Task: Sort the products in the category "Dish Soap" by price (highest first).
Action: Mouse moved to (828, 300)
Screenshot: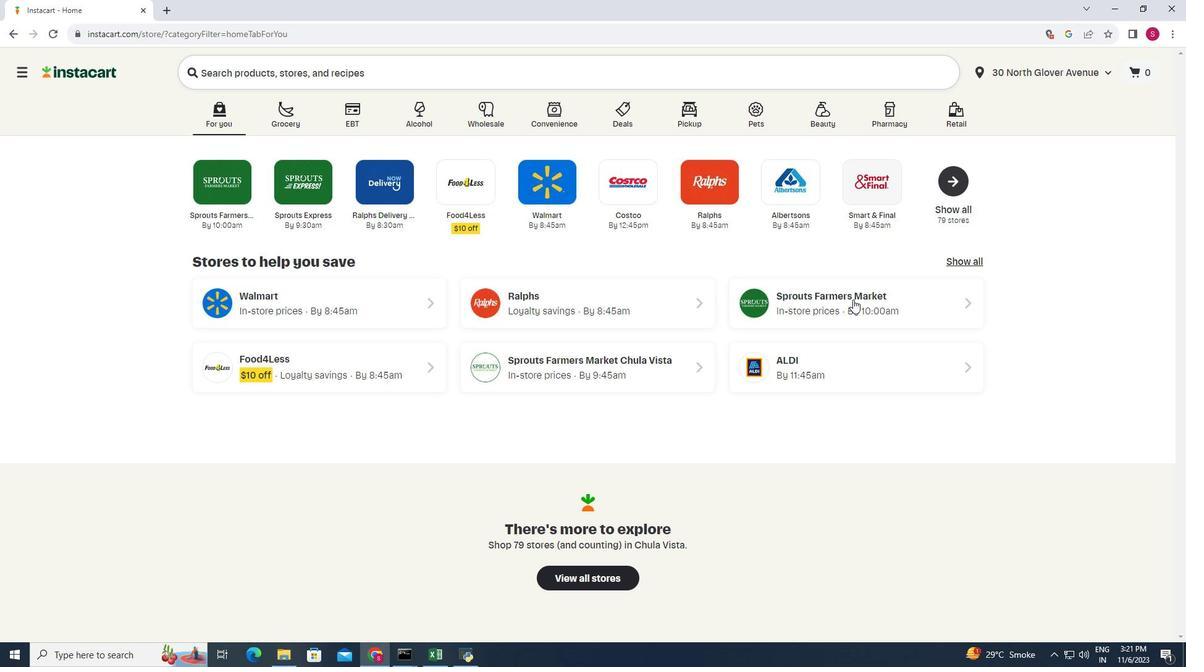 
Action: Mouse pressed left at (828, 300)
Screenshot: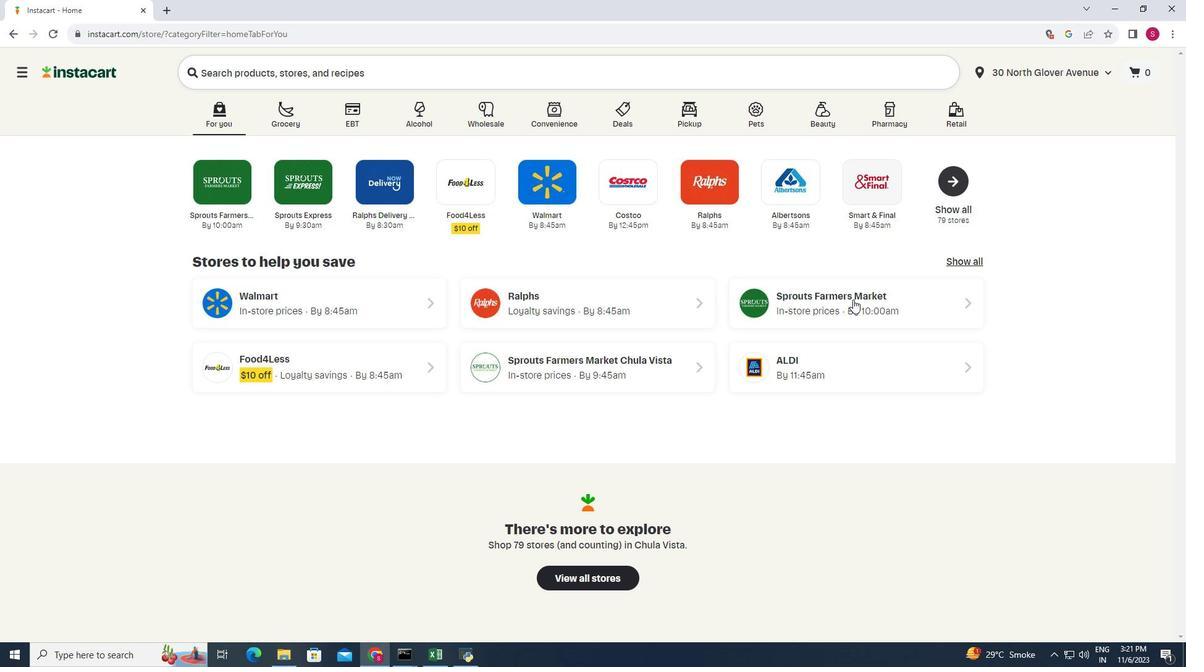 
Action: Mouse moved to (72, 437)
Screenshot: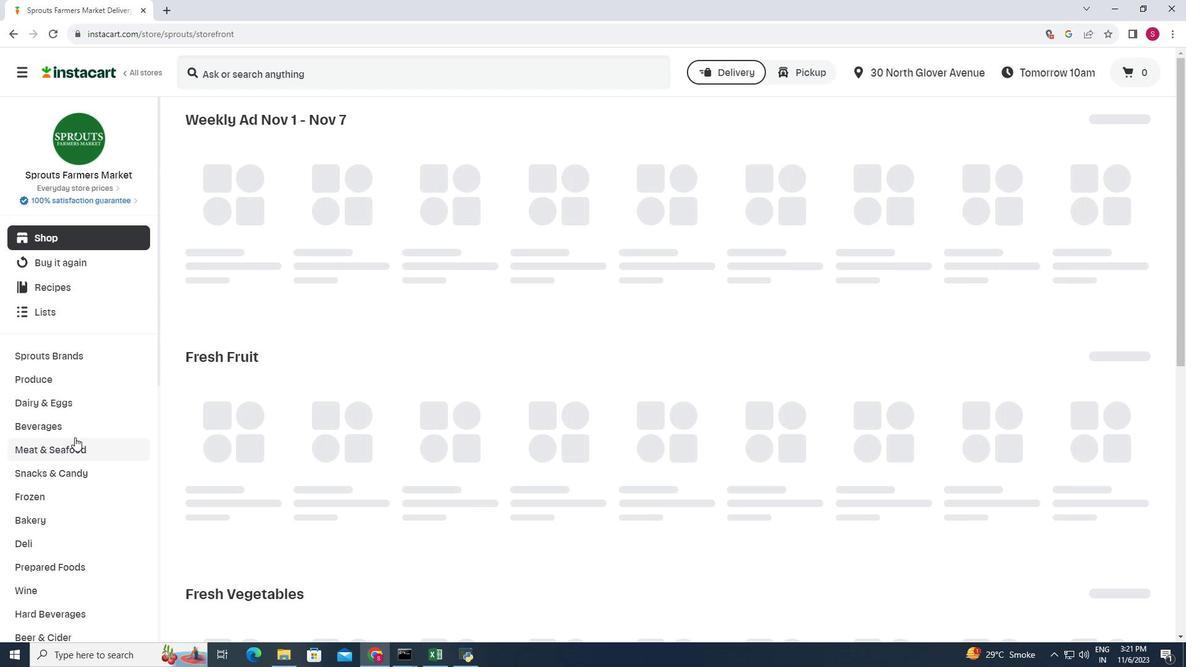 
Action: Mouse scrolled (72, 436) with delta (0, 0)
Screenshot: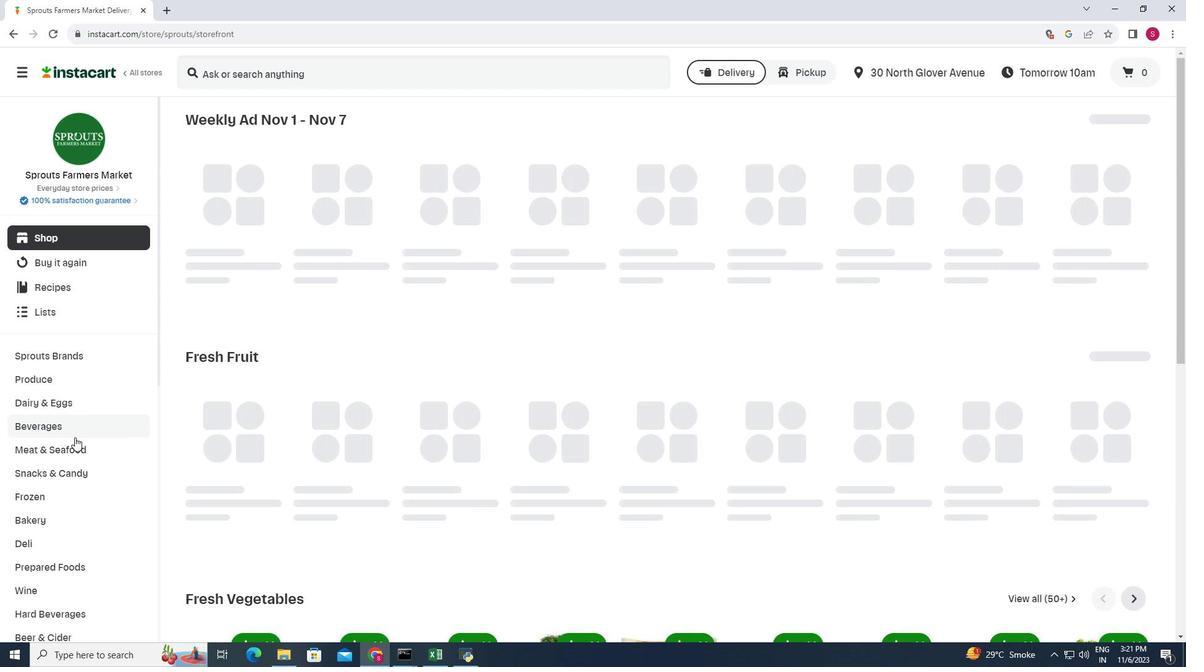 
Action: Mouse scrolled (72, 436) with delta (0, 0)
Screenshot: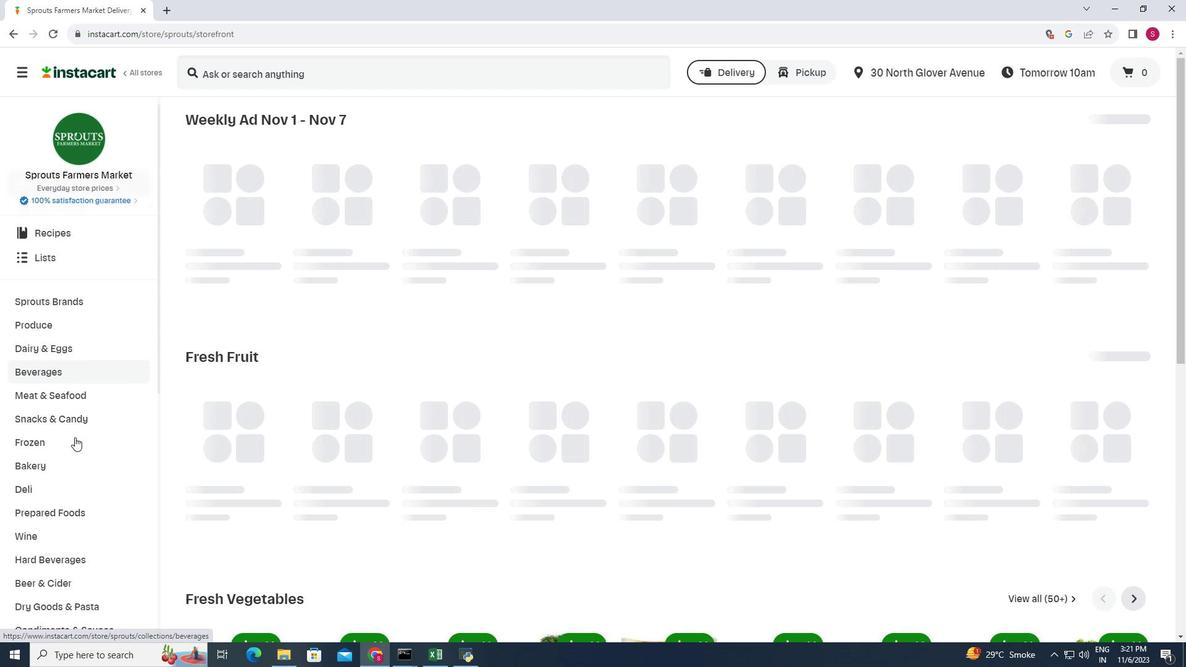 
Action: Mouse scrolled (72, 436) with delta (0, 0)
Screenshot: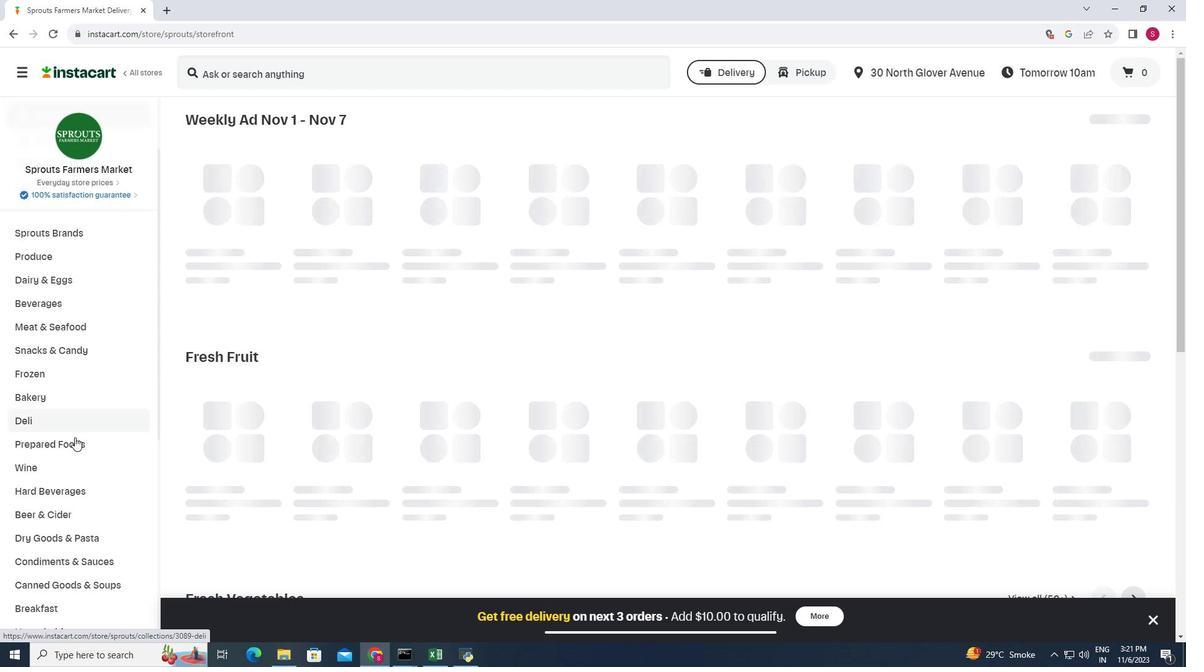
Action: Mouse scrolled (72, 436) with delta (0, 0)
Screenshot: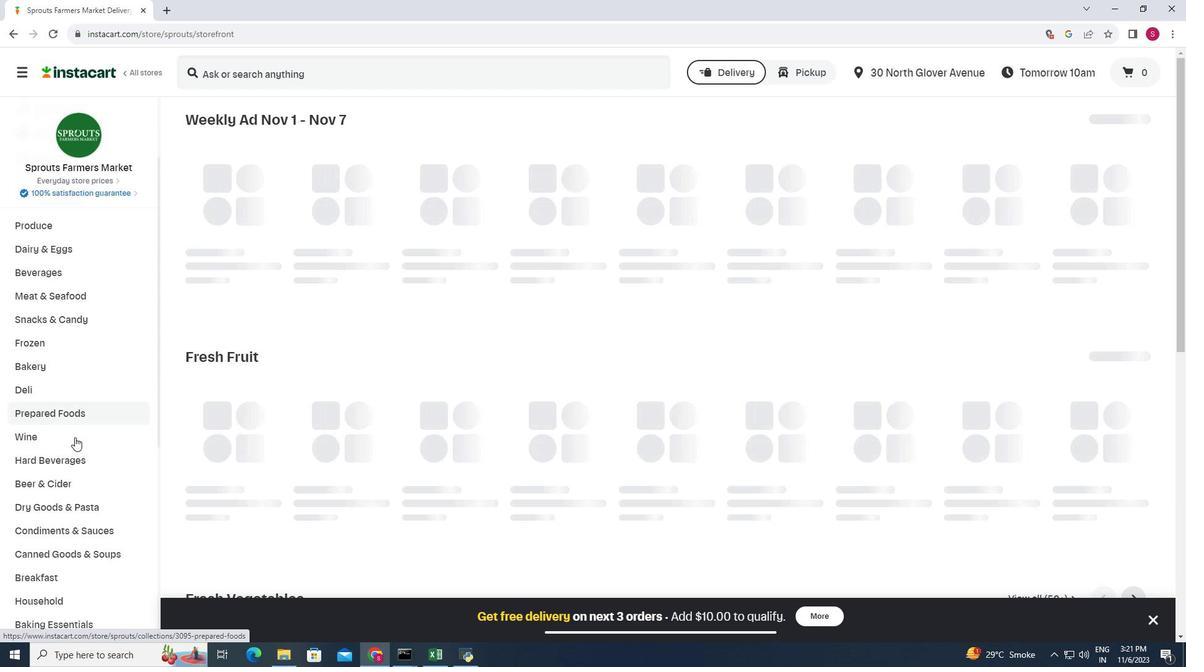 
Action: Mouse scrolled (72, 436) with delta (0, 0)
Screenshot: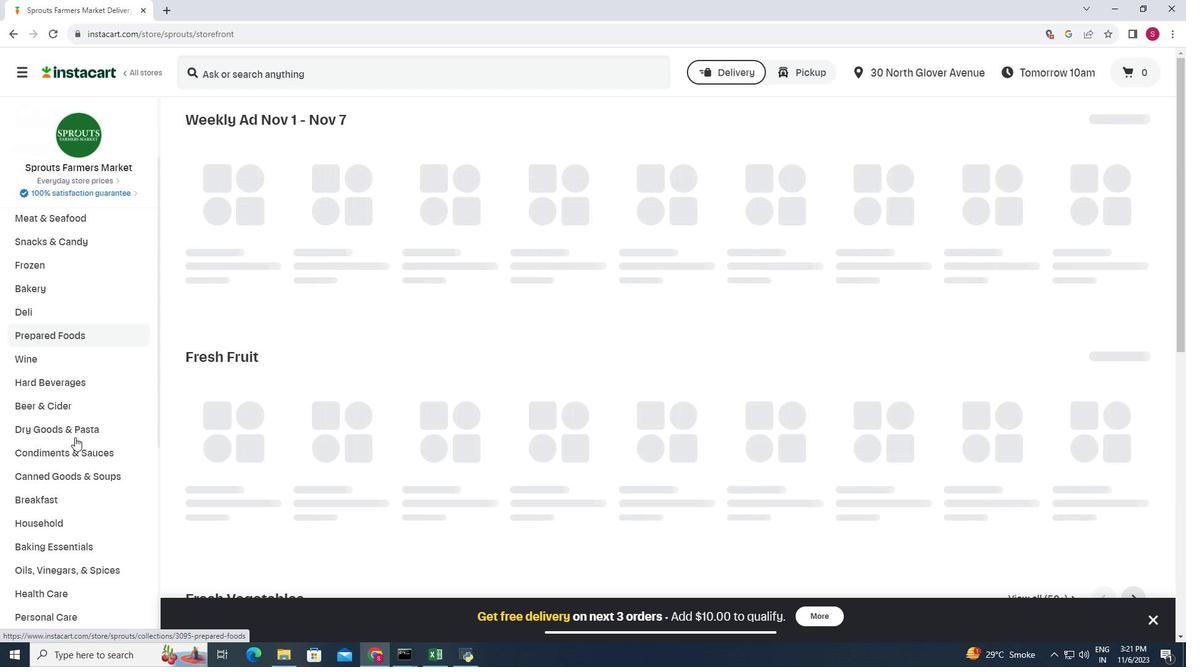 
Action: Mouse moved to (71, 446)
Screenshot: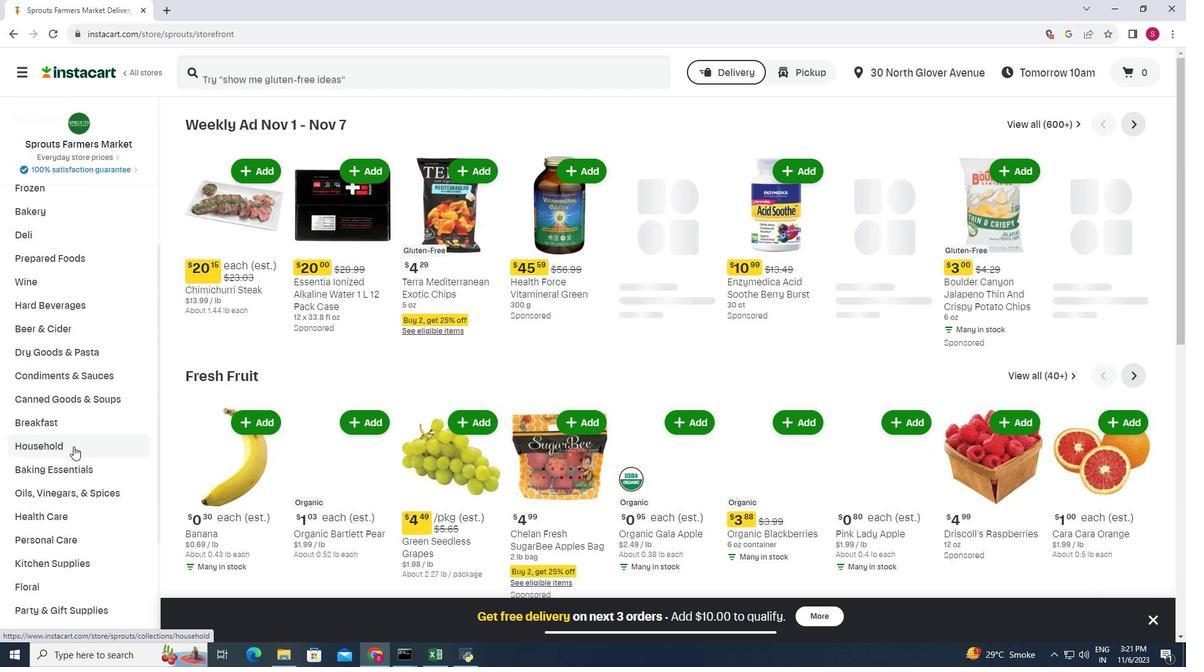 
Action: Mouse pressed left at (71, 446)
Screenshot: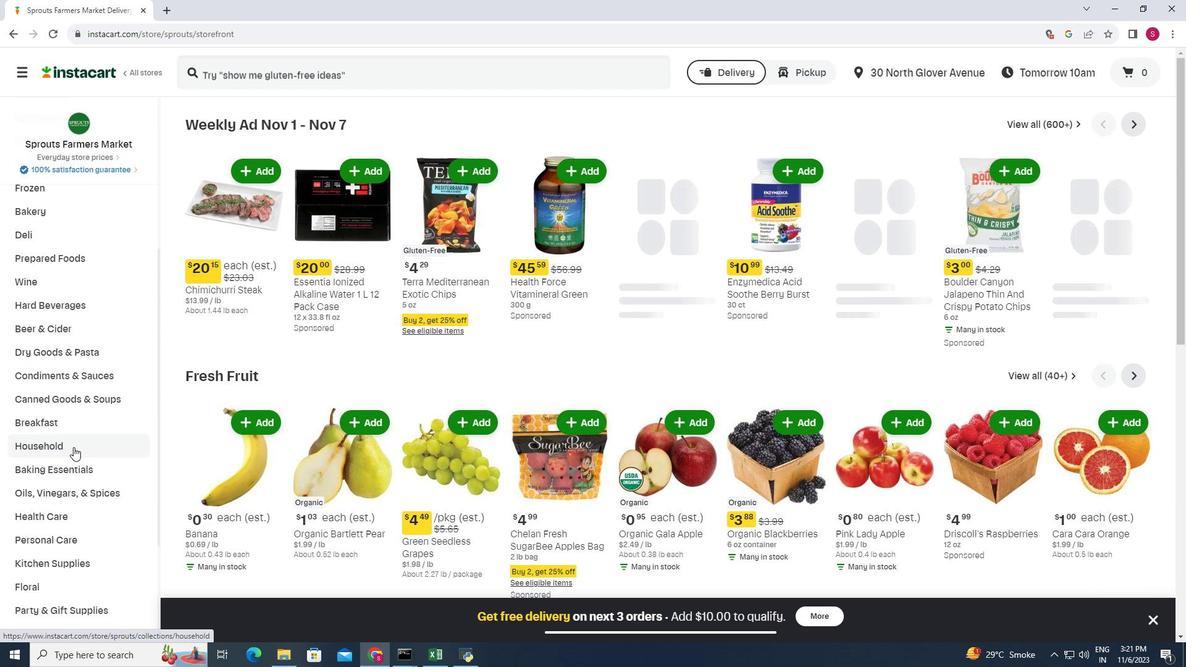 
Action: Mouse moved to (383, 150)
Screenshot: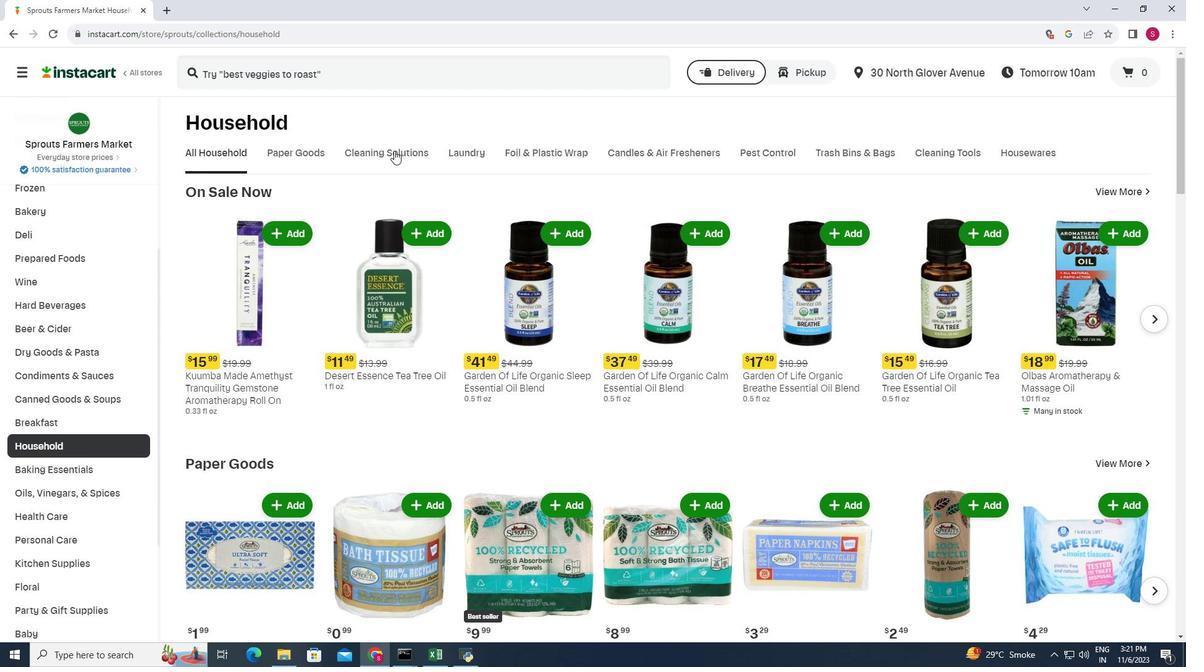 
Action: Mouse pressed left at (383, 150)
Screenshot: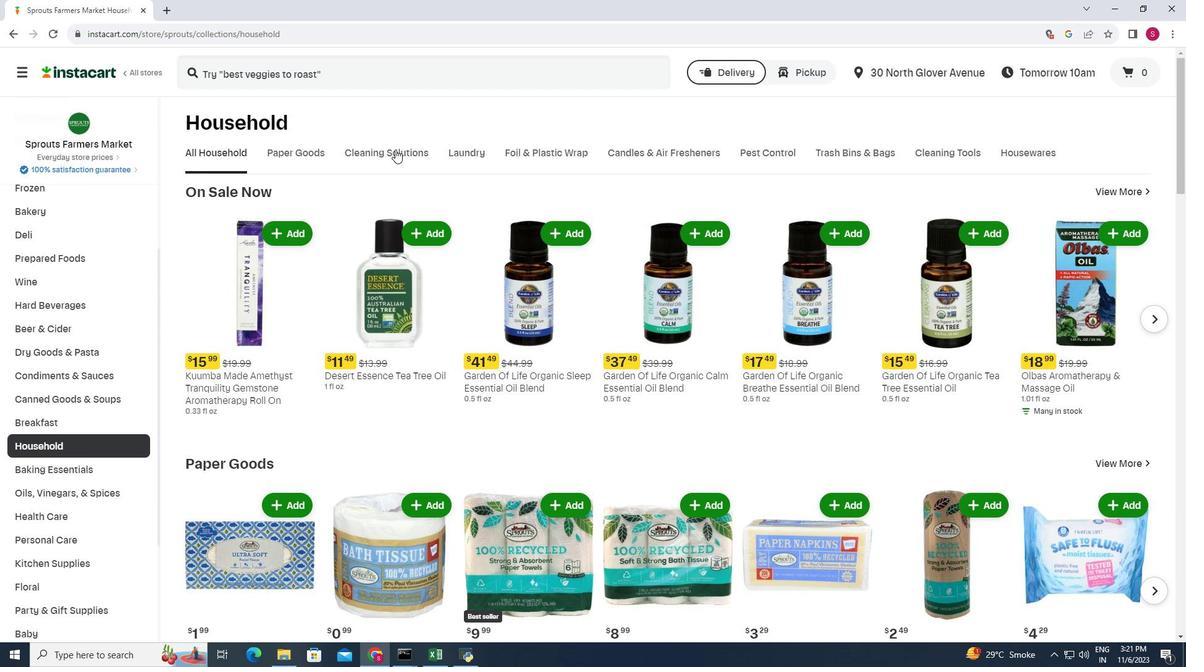 
Action: Mouse moved to (408, 205)
Screenshot: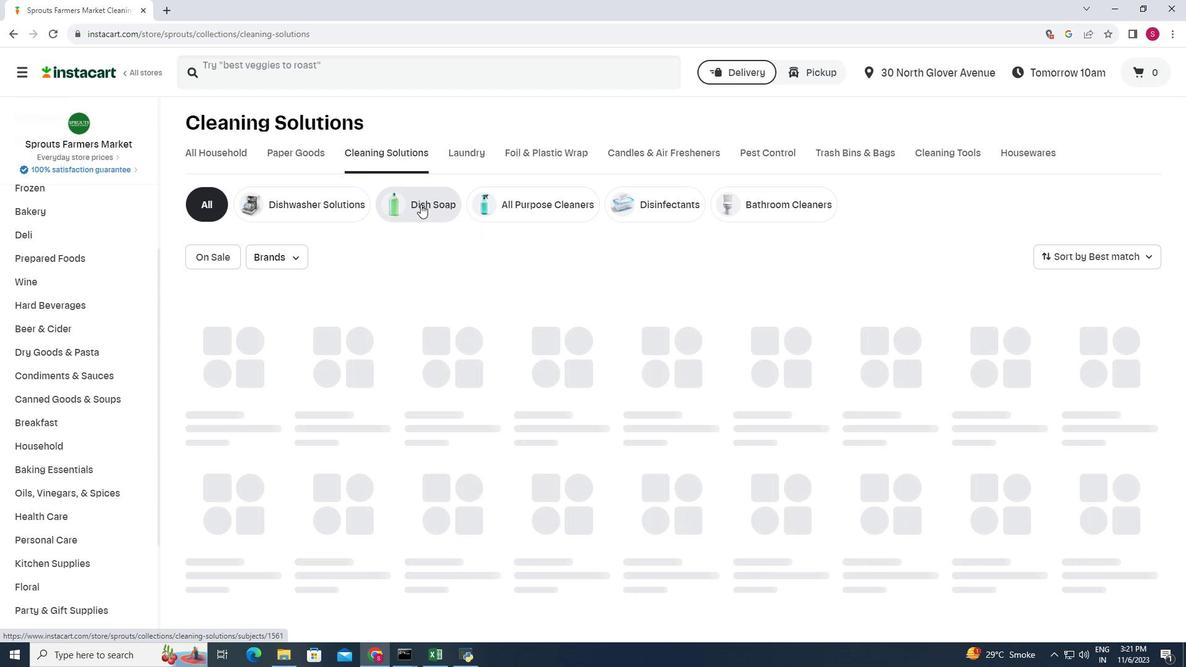 
Action: Mouse pressed left at (408, 205)
Screenshot: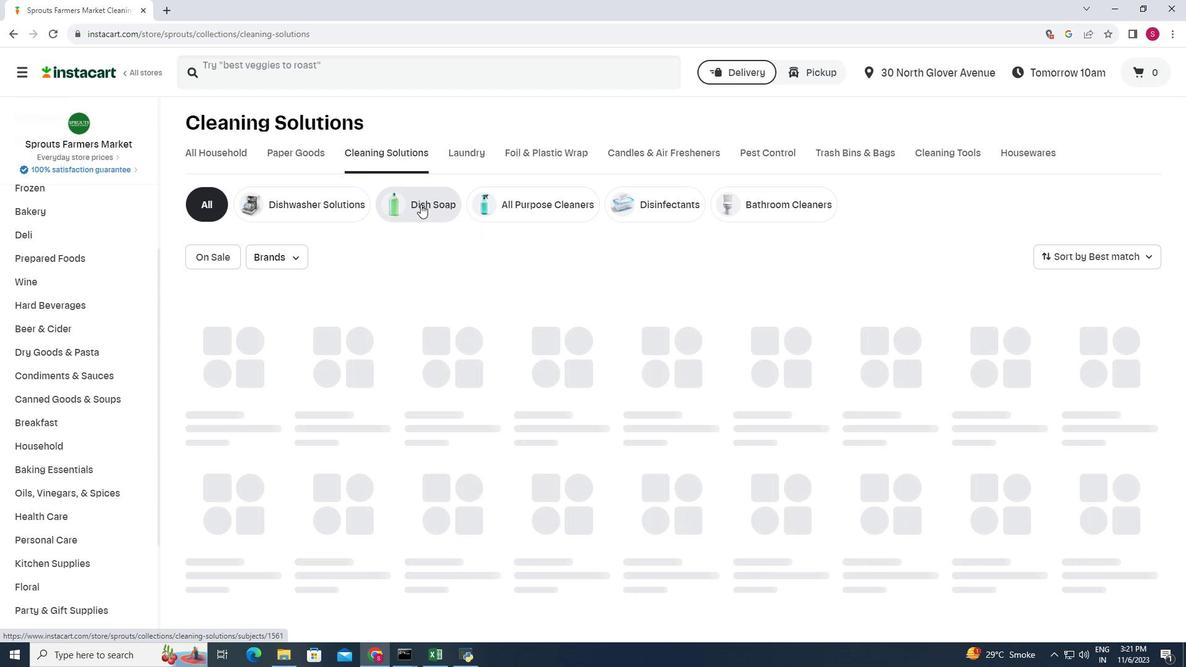 
Action: Mouse moved to (1098, 254)
Screenshot: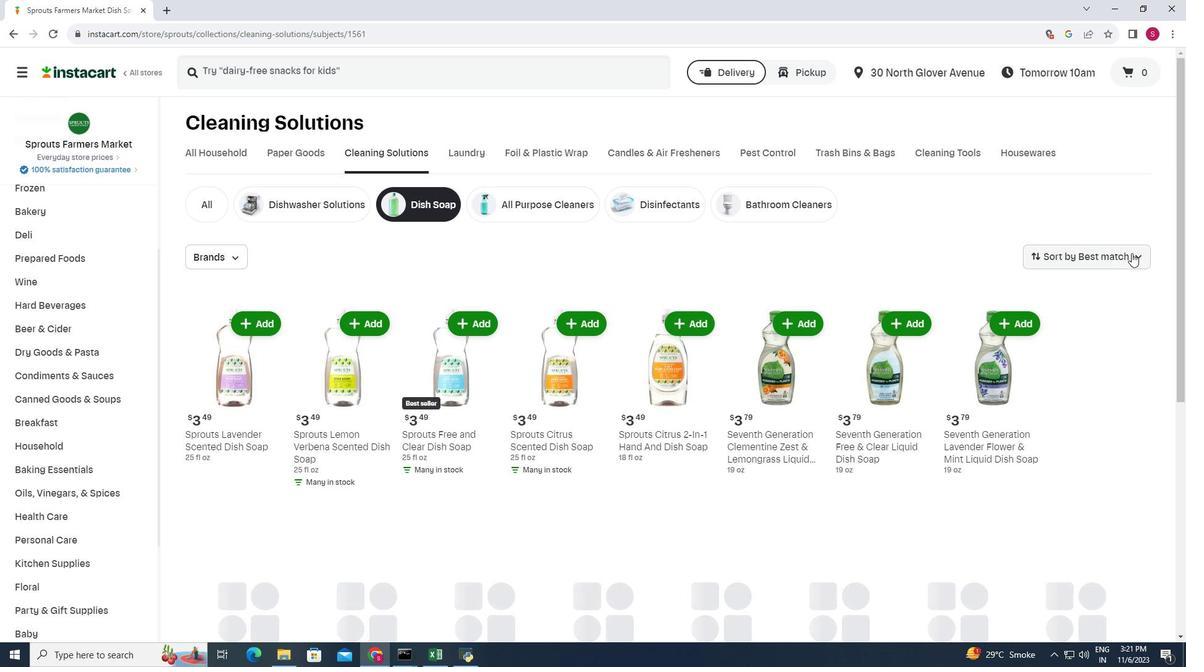 
Action: Mouse pressed left at (1098, 254)
Screenshot: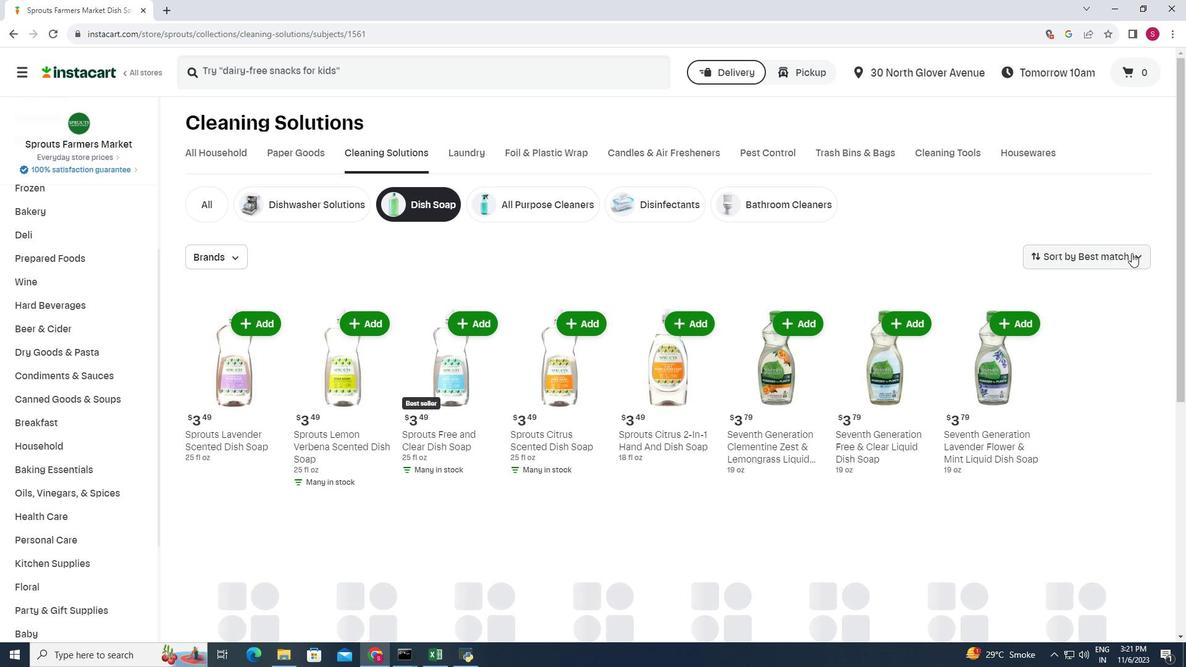 
Action: Mouse moved to (1079, 338)
Screenshot: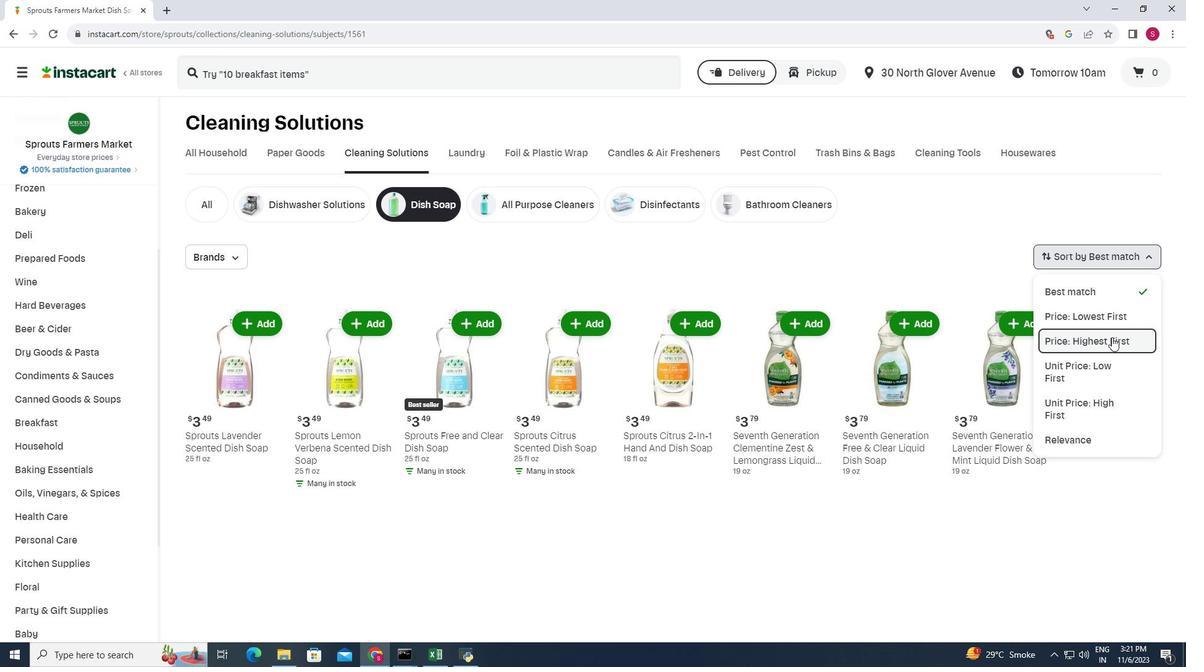 
Action: Mouse pressed left at (1079, 338)
Screenshot: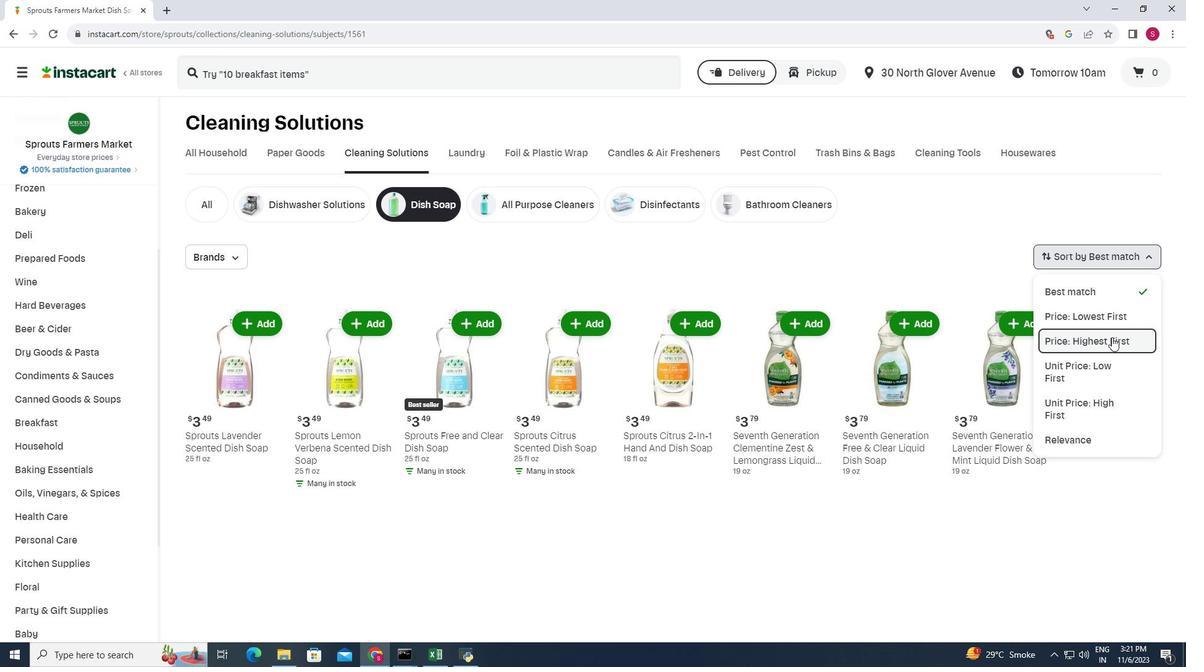 
Action: Mouse moved to (843, 297)
Screenshot: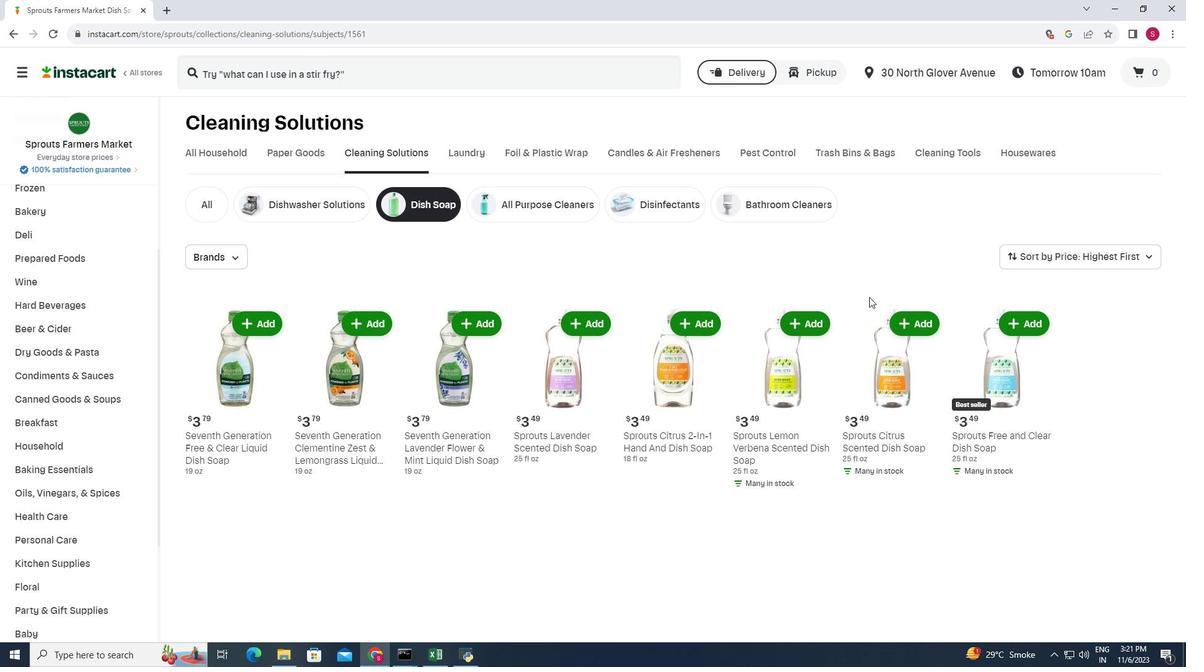 
Action: Mouse scrolled (843, 297) with delta (0, 0)
Screenshot: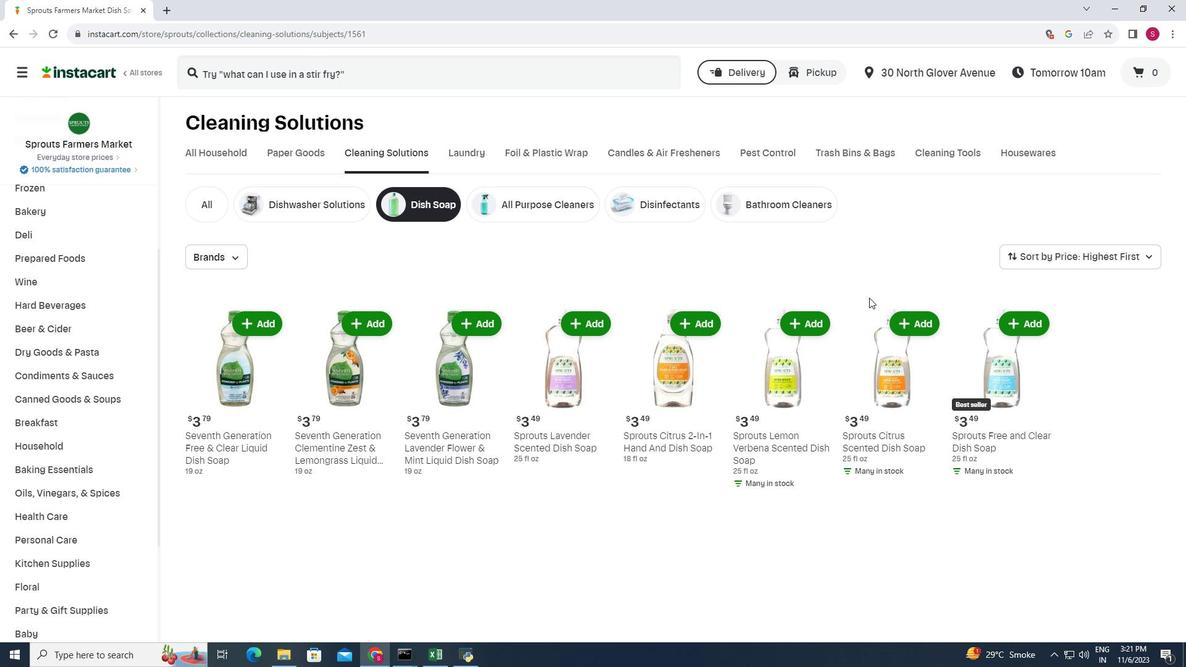 
Action: Mouse moved to (844, 298)
Screenshot: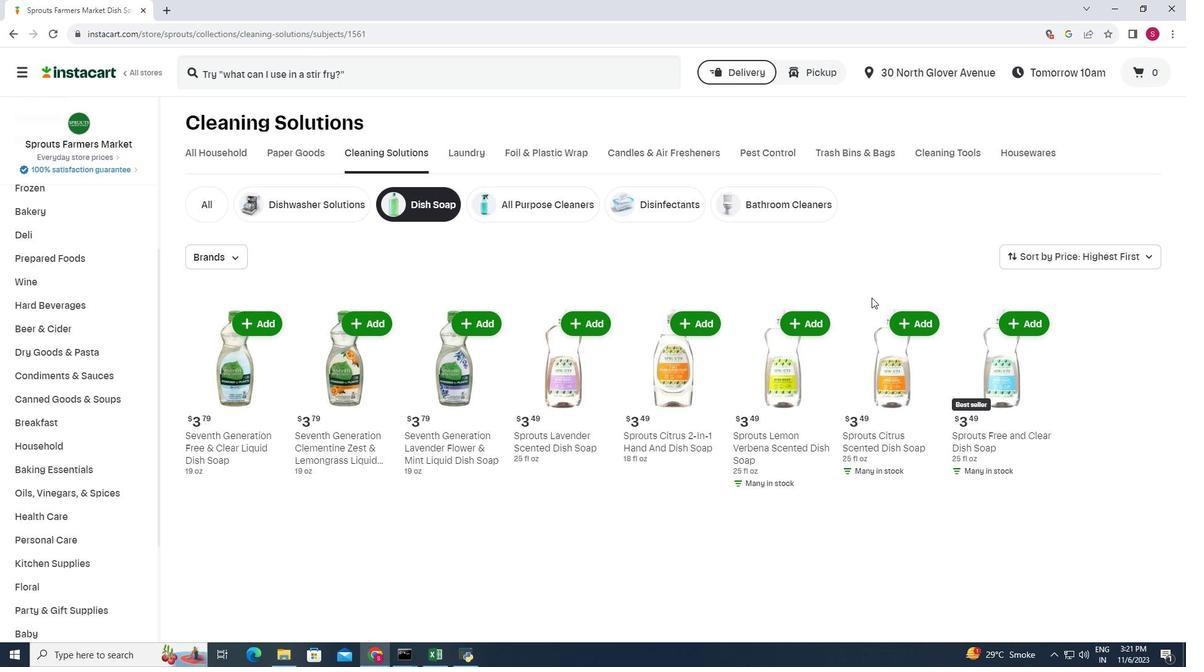 
Action: Mouse scrolled (844, 297) with delta (0, 0)
Screenshot: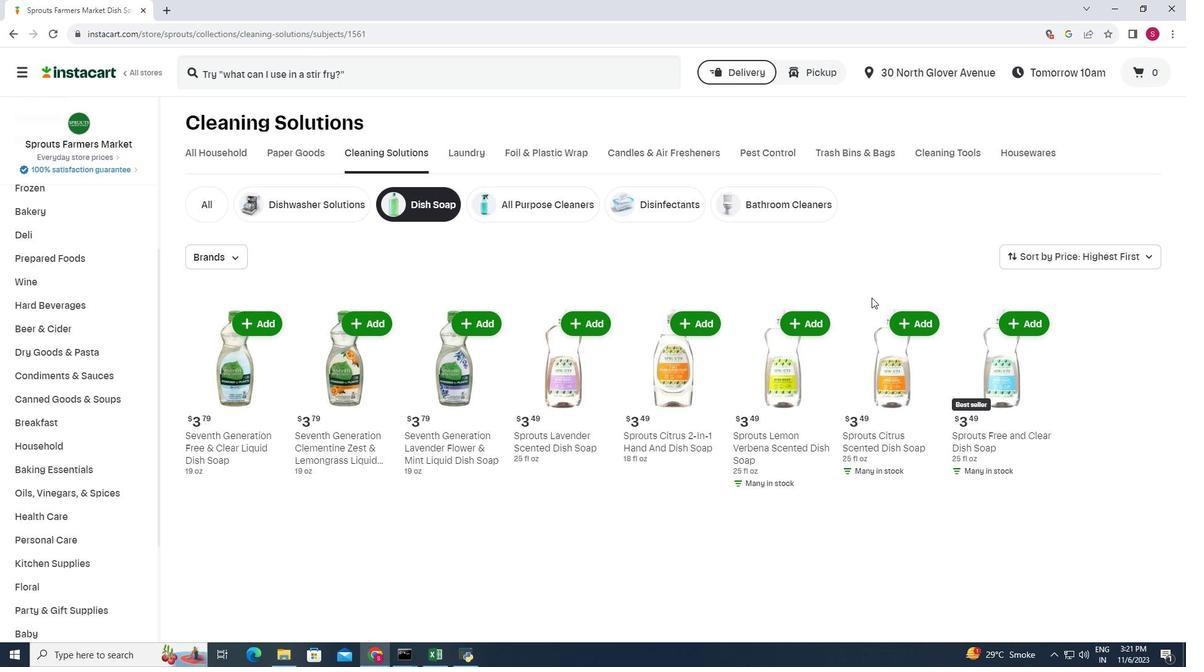 
Action: Mouse moved to (846, 298)
Screenshot: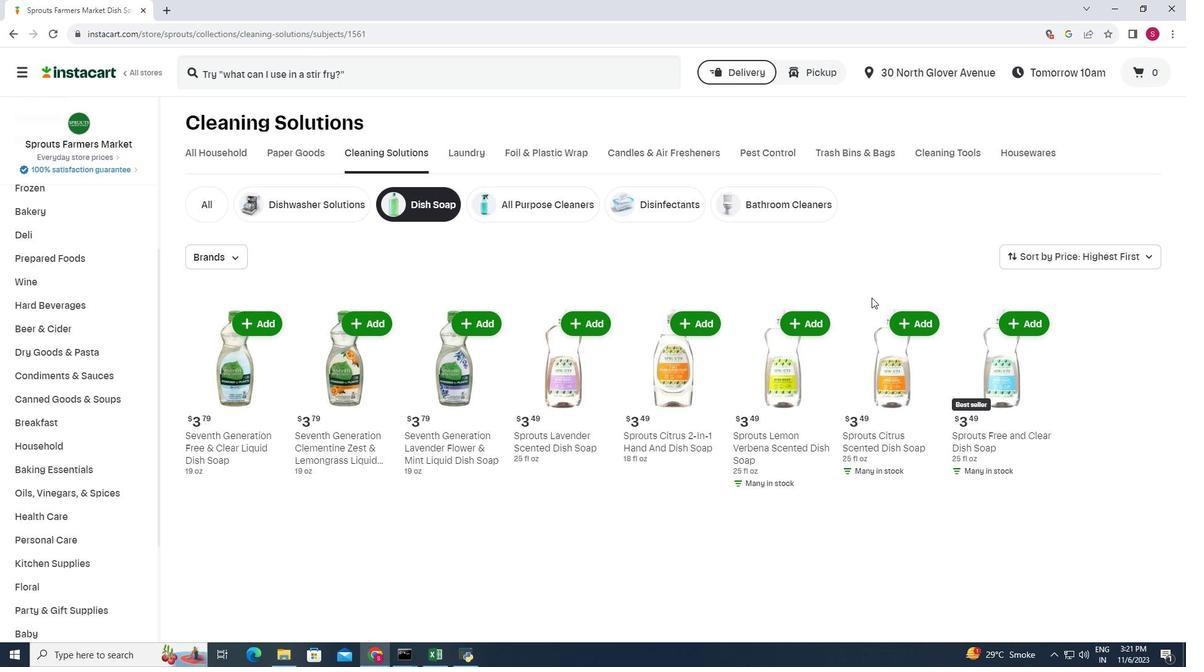 
